 Task: Make in the project AgileJump an epic 'Website redesign'. Create in the project AgileJump an epic 'Virtual desktop infrastructure (VDI) implementation'. Add in the project AgileJump an epic 'Cybersecurity enhancement'
Action: Mouse moved to (214, 62)
Screenshot: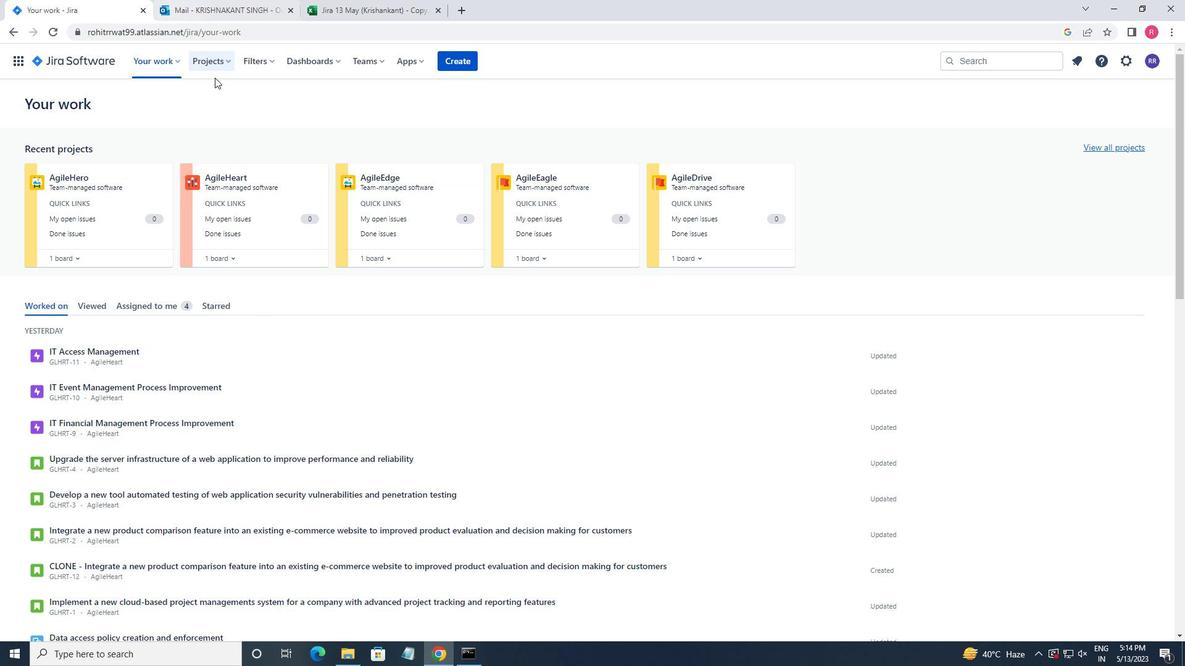 
Action: Mouse pressed left at (214, 62)
Screenshot: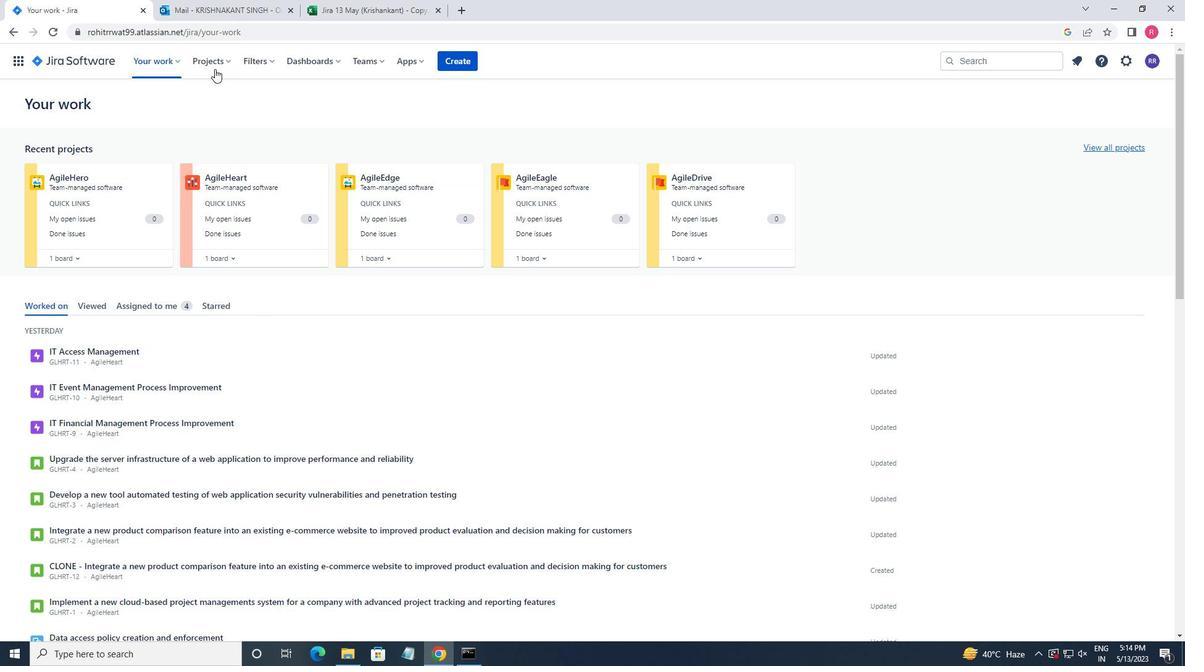 
Action: Mouse moved to (232, 122)
Screenshot: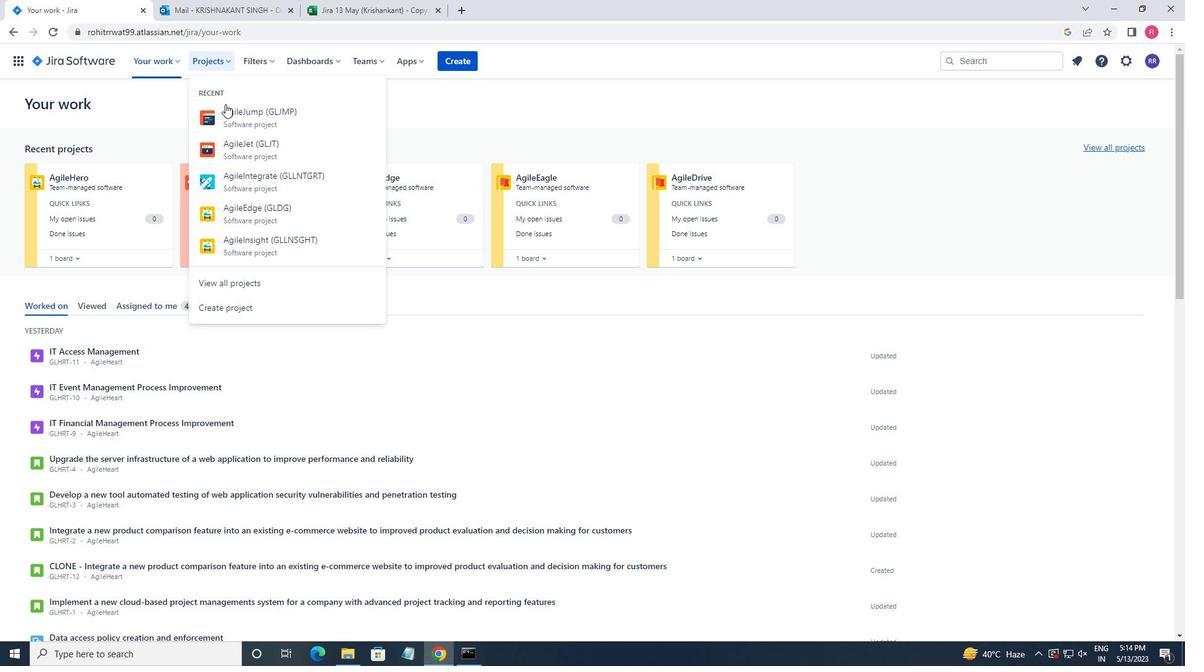 
Action: Mouse pressed left at (232, 122)
Screenshot: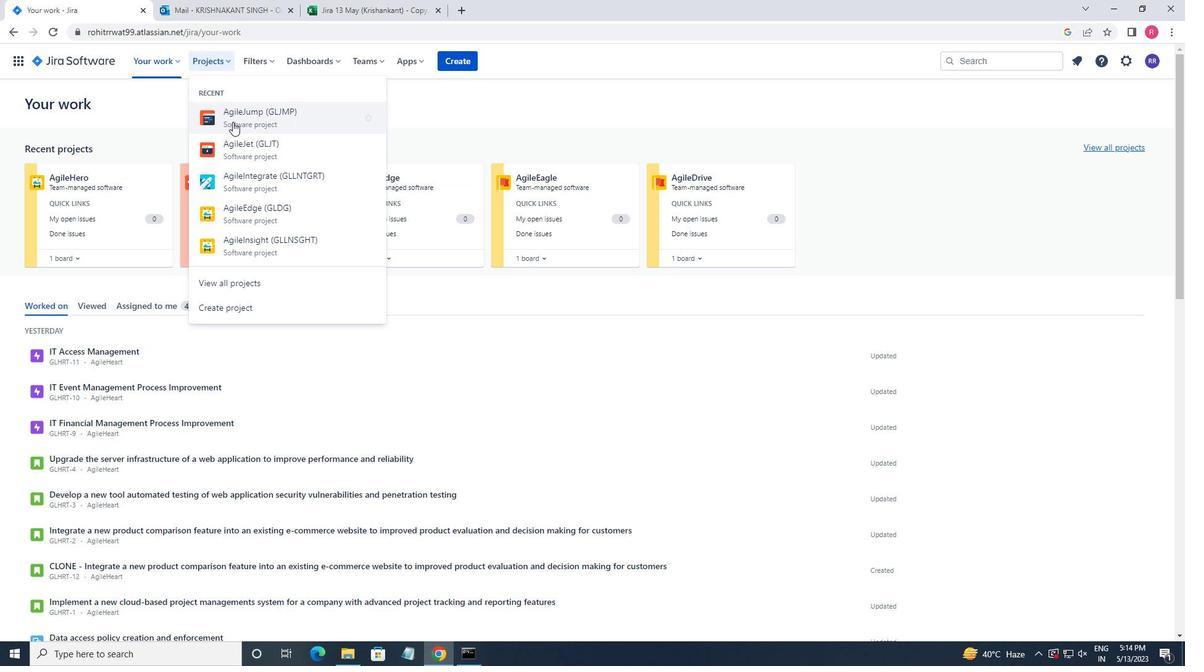 
Action: Mouse moved to (58, 188)
Screenshot: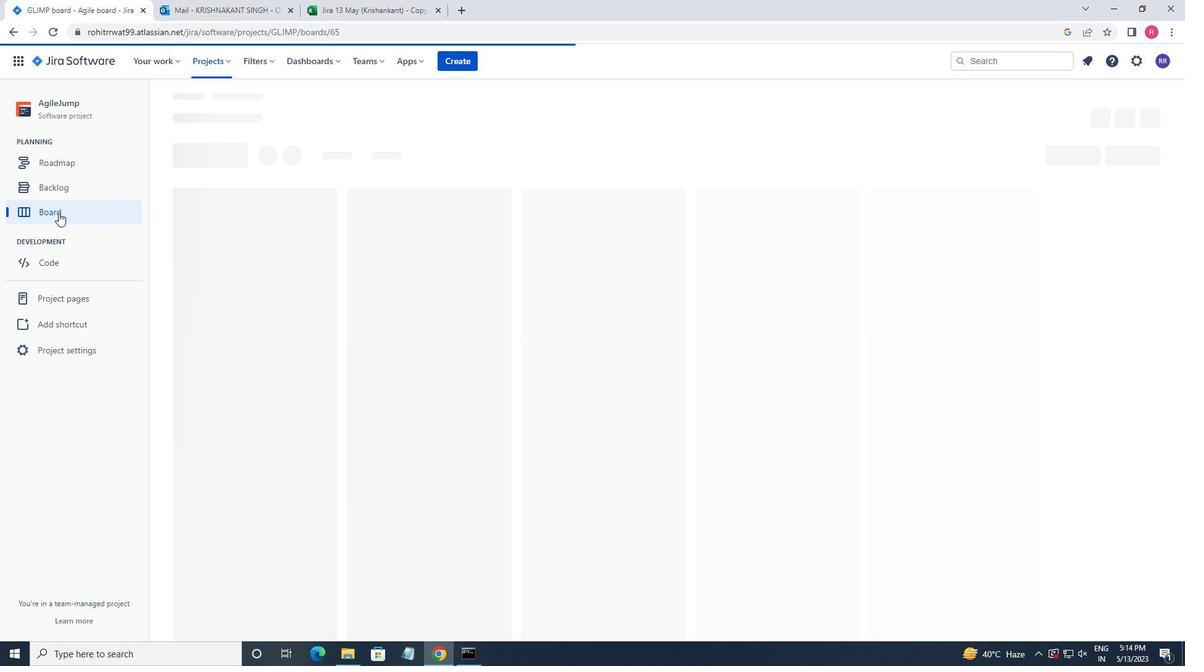 
Action: Mouse pressed left at (58, 188)
Screenshot: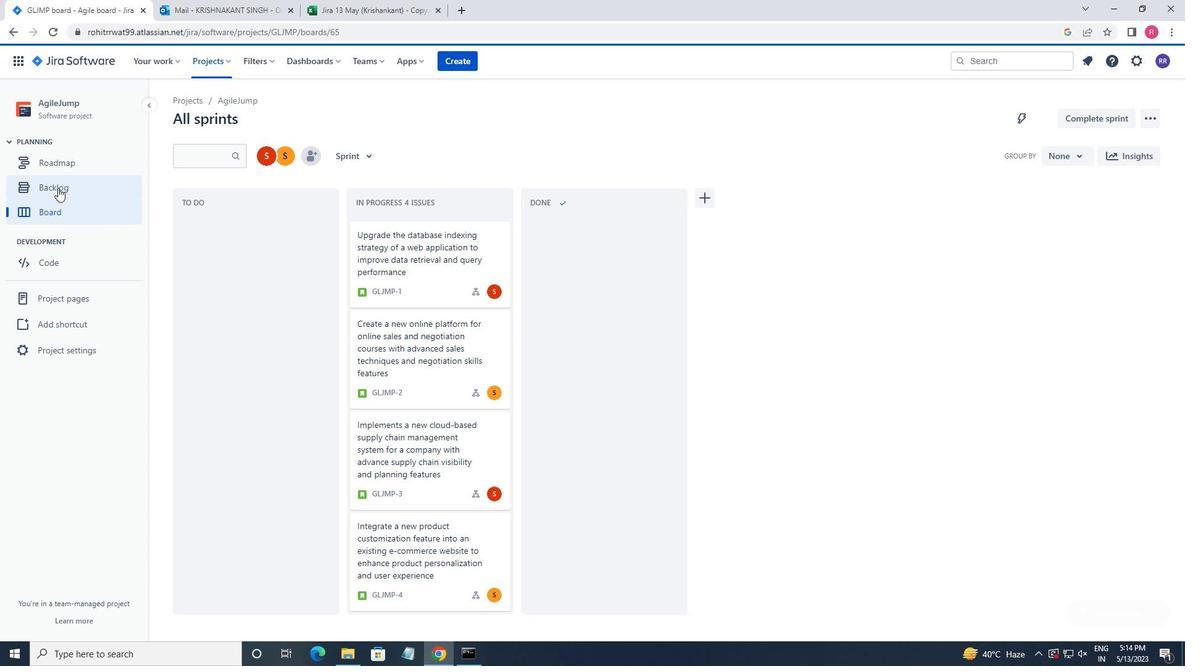 
Action: Mouse moved to (266, 426)
Screenshot: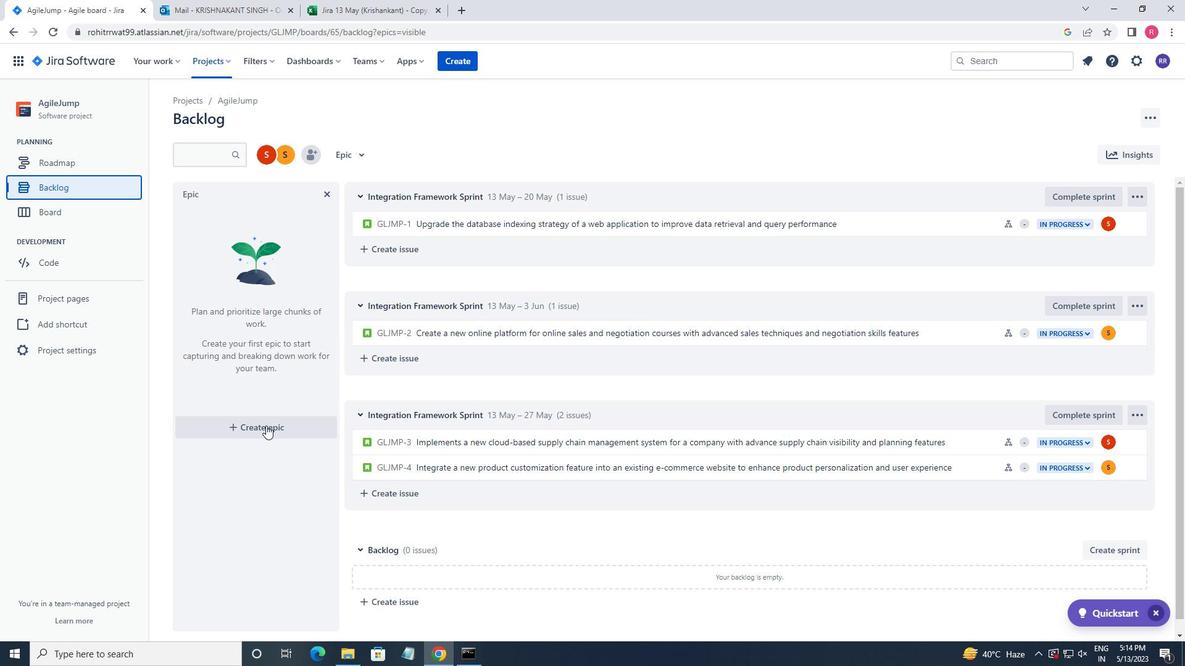 
Action: Mouse pressed left at (266, 426)
Screenshot: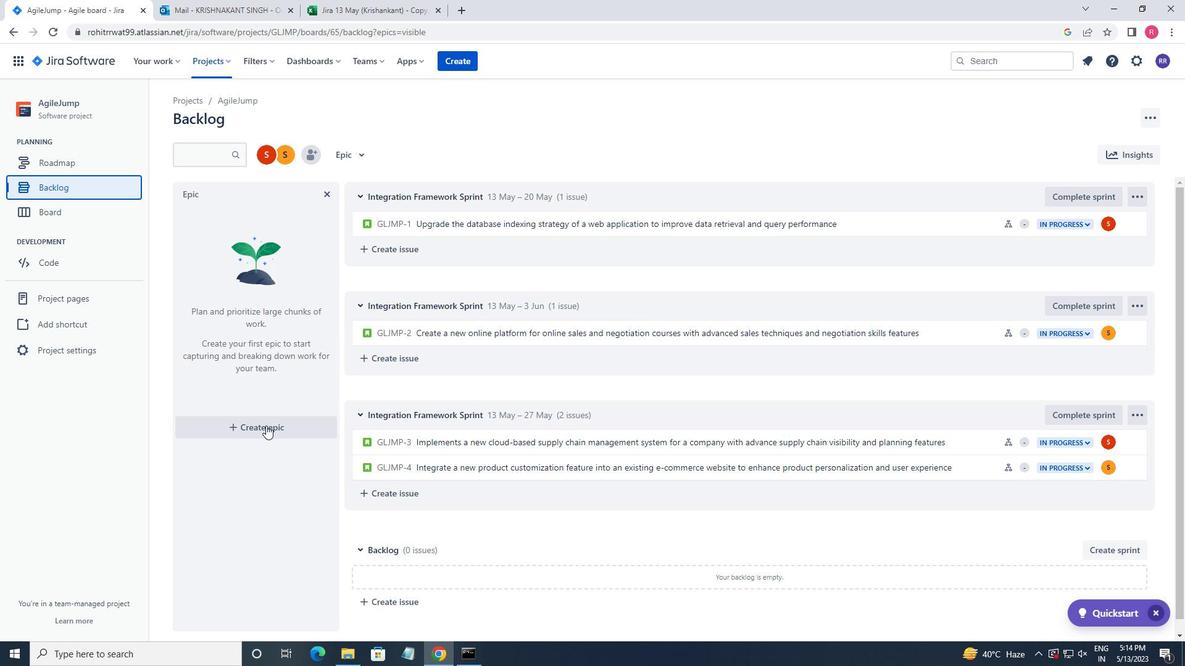 
Action: Mouse moved to (267, 426)
Screenshot: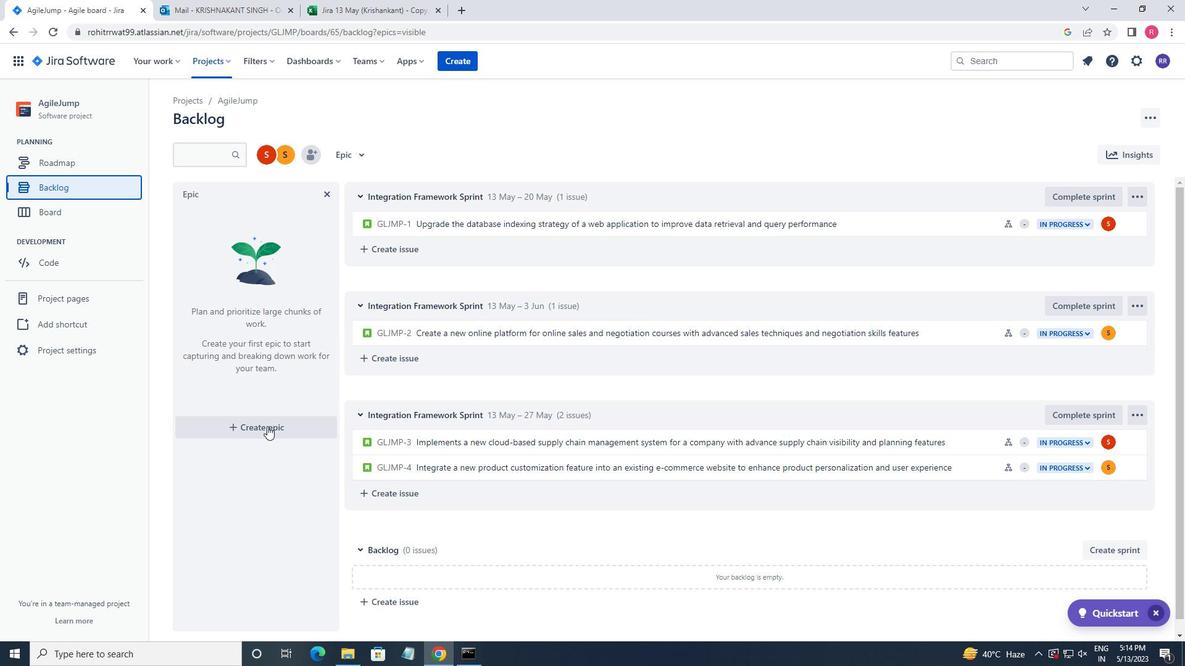 
Action: Key pressed <Key.shift>WEBSITE<Key.space>REDESIGN<Key.space><Key.enter>
Screenshot: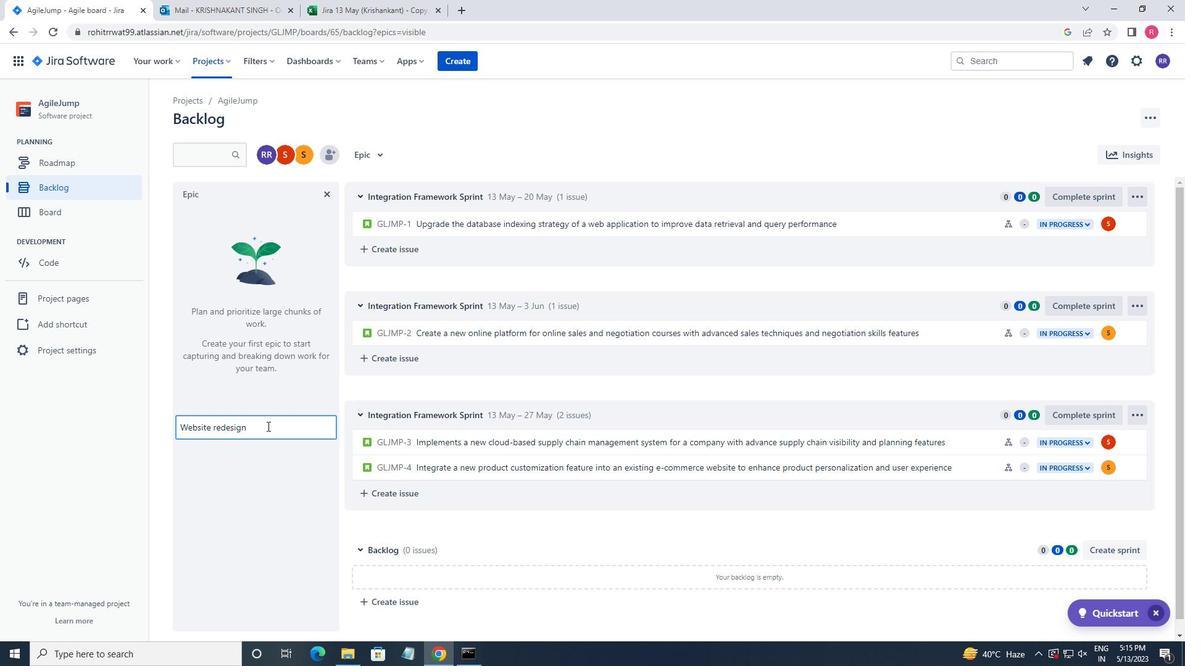 
Action: Mouse moved to (211, 385)
Screenshot: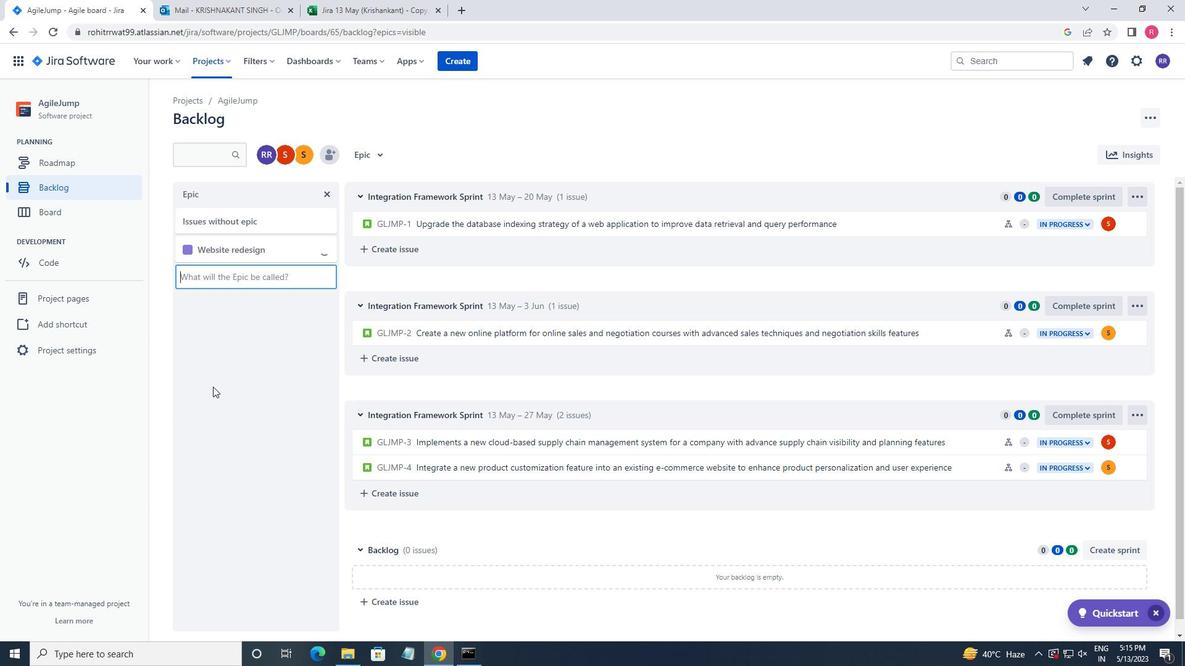 
Action: Key pressed <Key.shift>VIRTUAL<Key.space>DESKY<Key.backspace>TIO<Key.backspace><Key.backspace><Key.backspace>TOP<Key.space><Key.shift_r>I<Key.backspace>INFRASTUCTURE<Key.space><Key.backspace><Key.backspace><Key.backspace>RE<Key.left><Key.left><Key.left><Key.left><Key.left><Key.left><Key.left><Key.left><Key.left><Key.left><Key.left><Key.left><Key.left><Key.right><Key.right><Key.right><Key.right><Key.right><Key.right><Key.right>R<Key.right><Key.right><Key.right><Key.right><Key.right><Key.right><Key.right><Key.right><Key.right><Key.space><Key.shift_r><Key.shift_r>(<Key.shift><Key.shift>VDI<Key.shift_r>)<Key.space>IMPLEMENTATION<Key.space><Key.enter><Key.shift>CYBERSEC<Key.backspace><Key.backspace><Key.backspace>SECURITY<Key.space>ENHANCEMENT<Key.space><Key.enter>
Screenshot: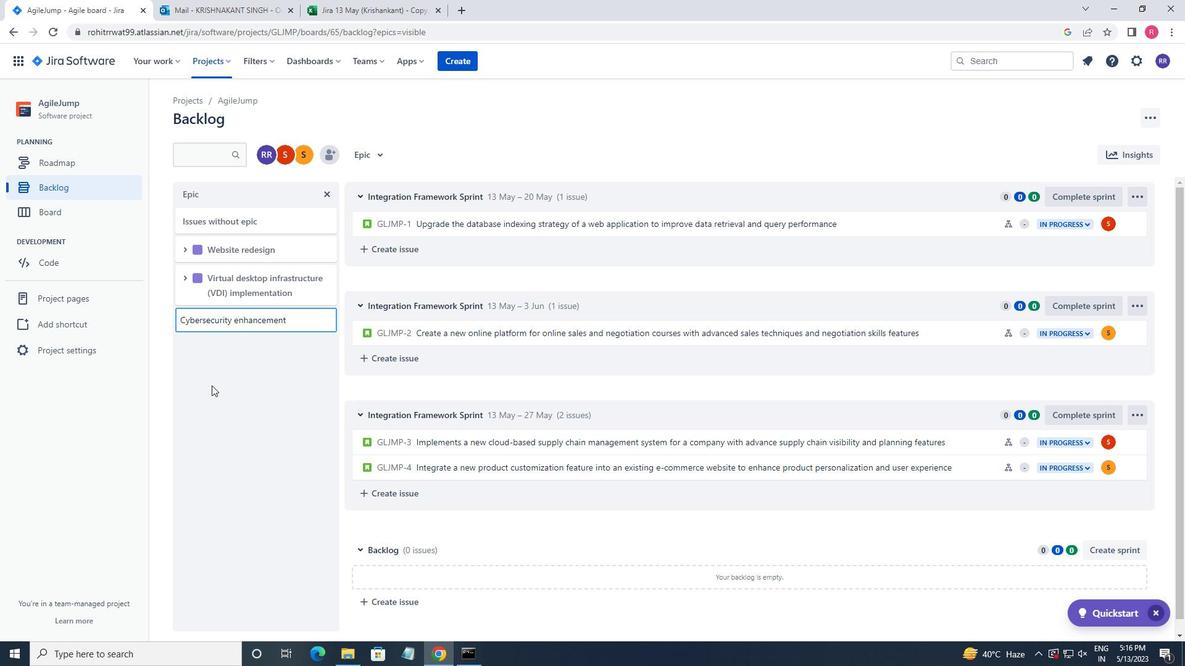 
Action: Mouse moved to (2, 271)
Screenshot: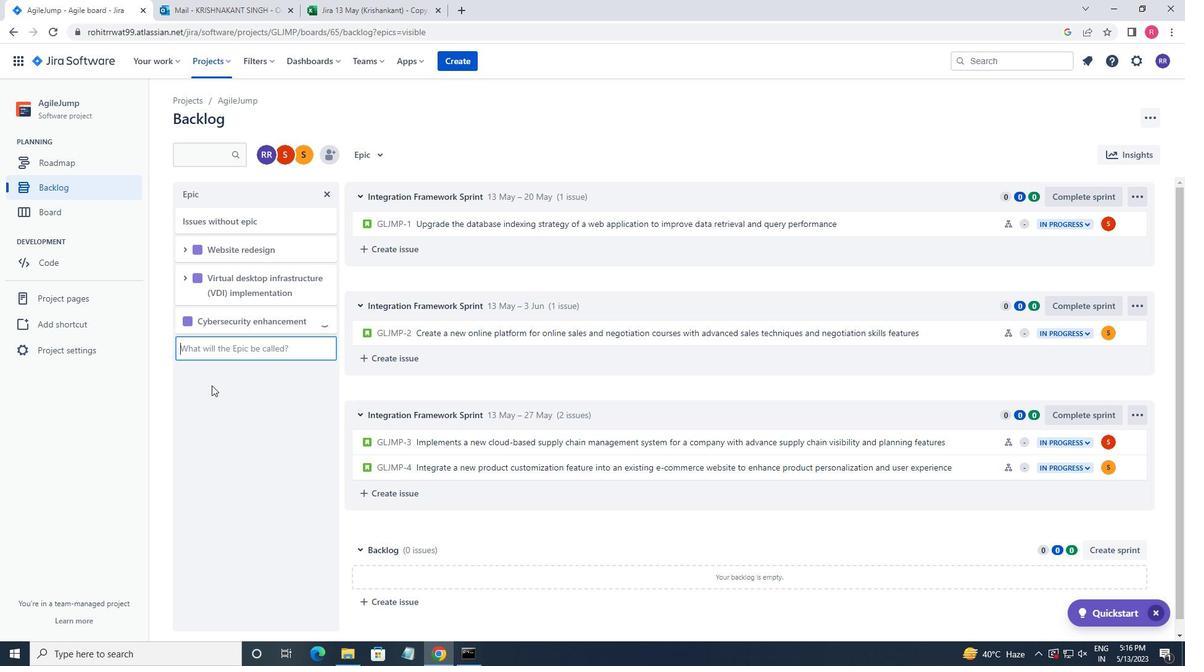 
